 Task: Print the page with default scaling.
Action: Mouse moved to (1116, 33)
Screenshot: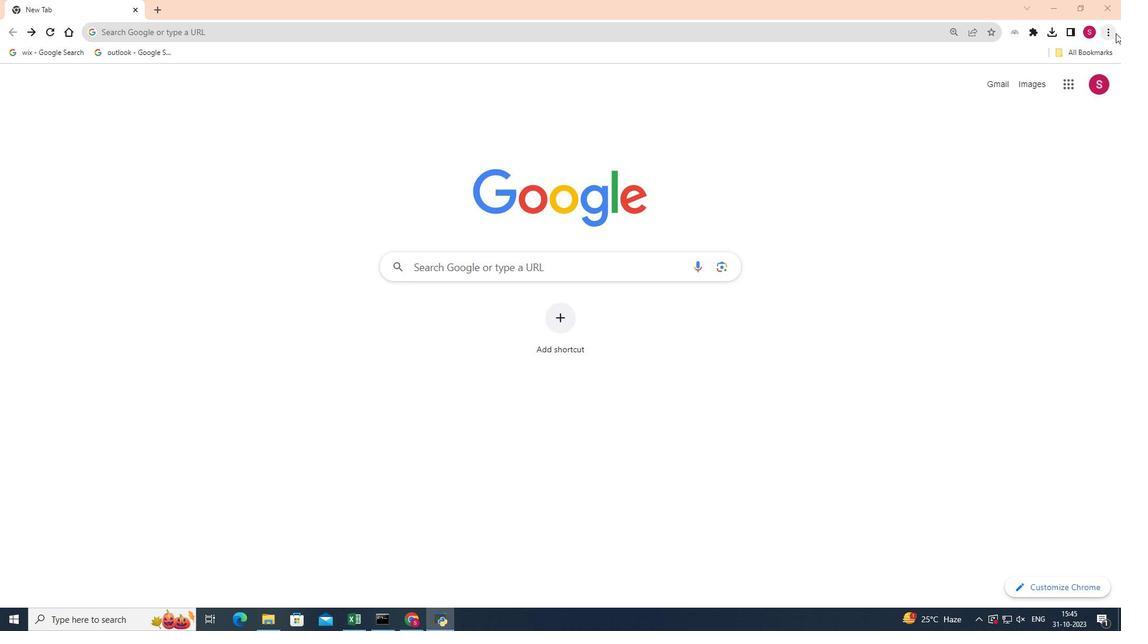 
Action: Mouse pressed left at (1116, 33)
Screenshot: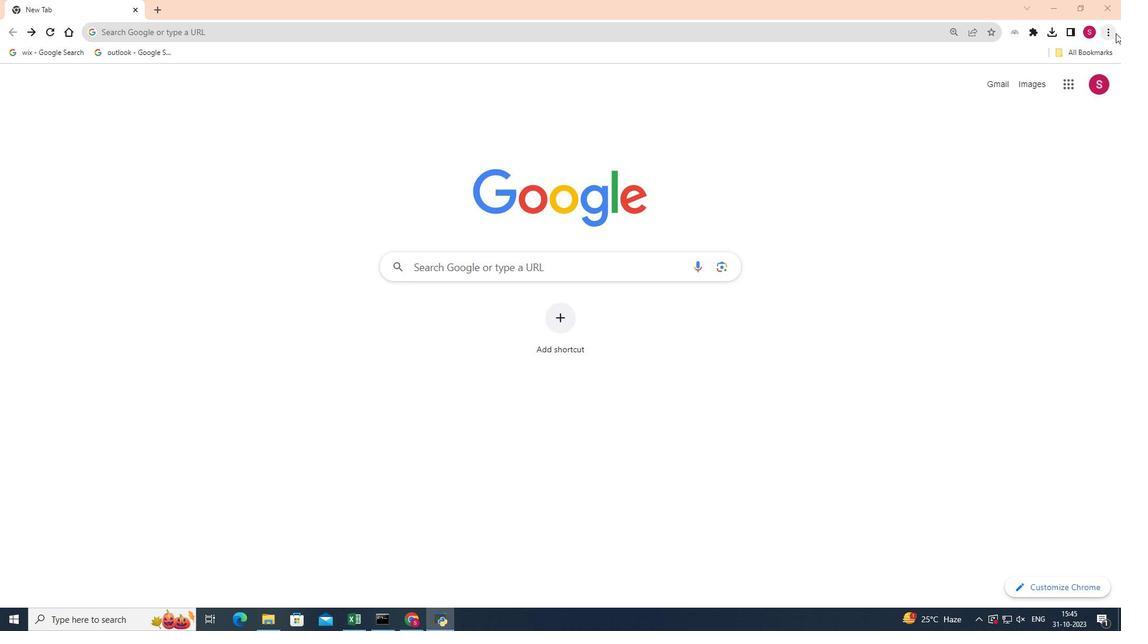 
Action: Mouse moved to (994, 177)
Screenshot: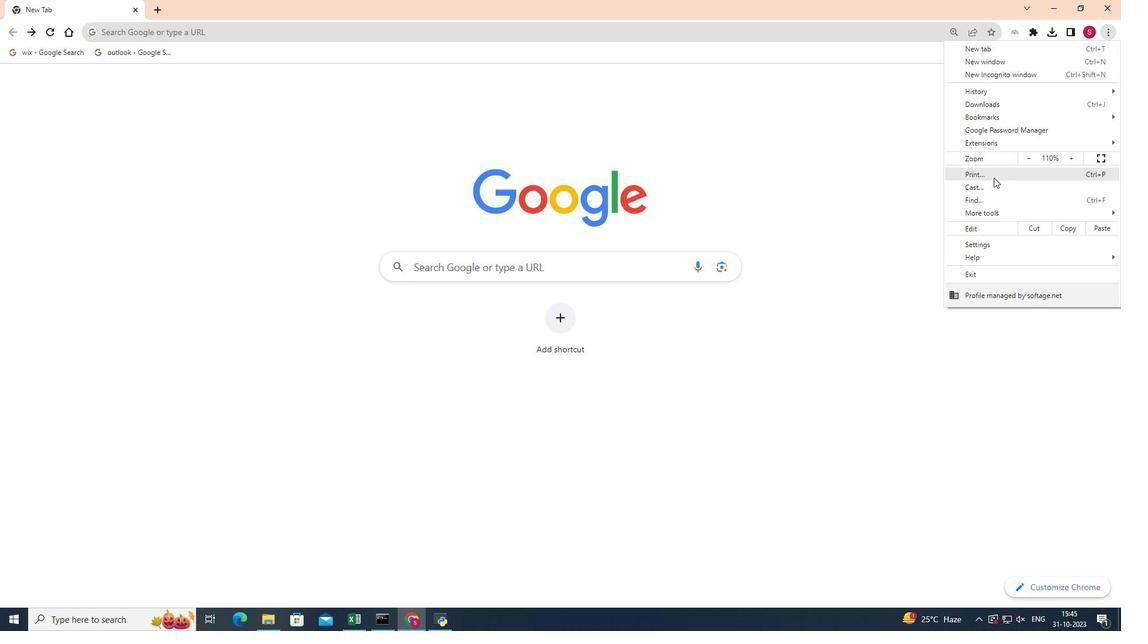 
Action: Mouse pressed left at (994, 177)
Screenshot: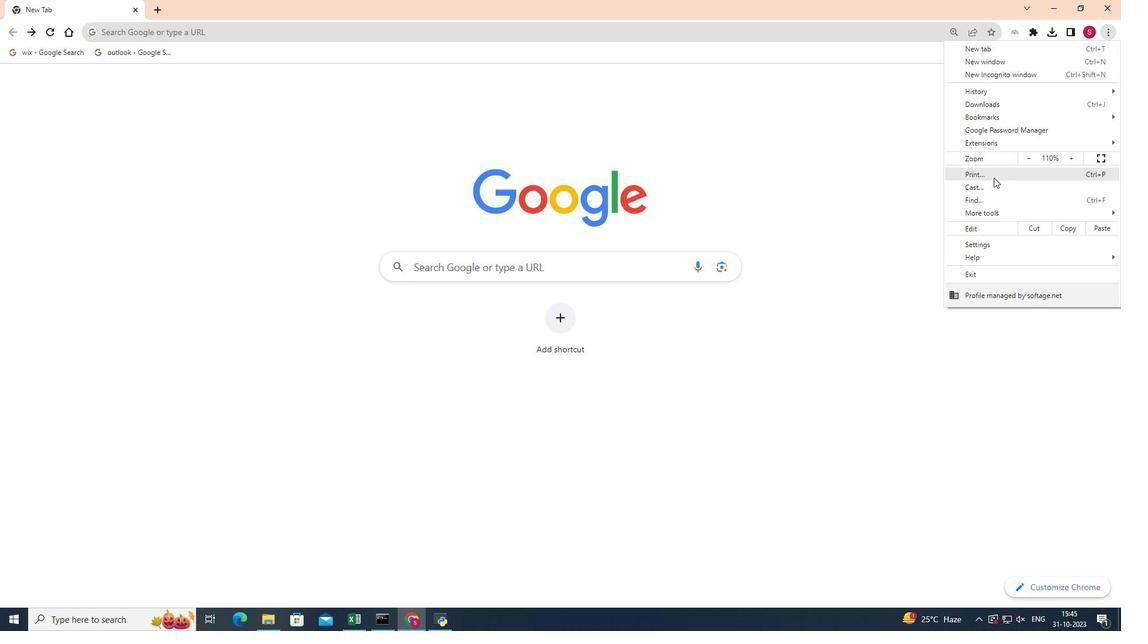 
Action: Mouse moved to (906, 229)
Screenshot: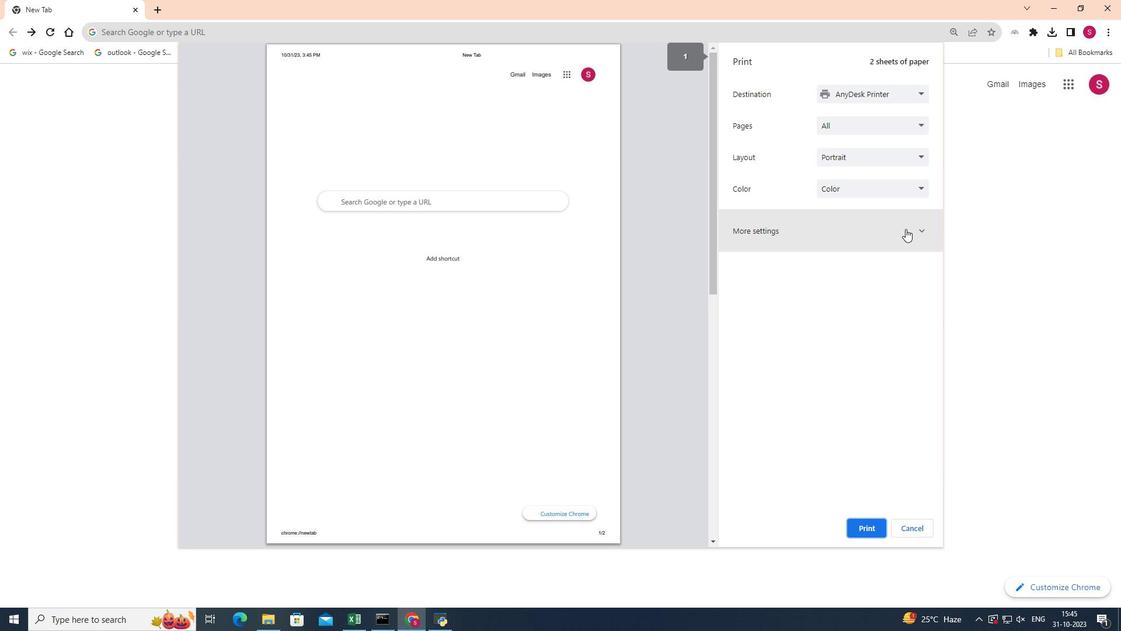 
Action: Mouse pressed left at (906, 229)
Screenshot: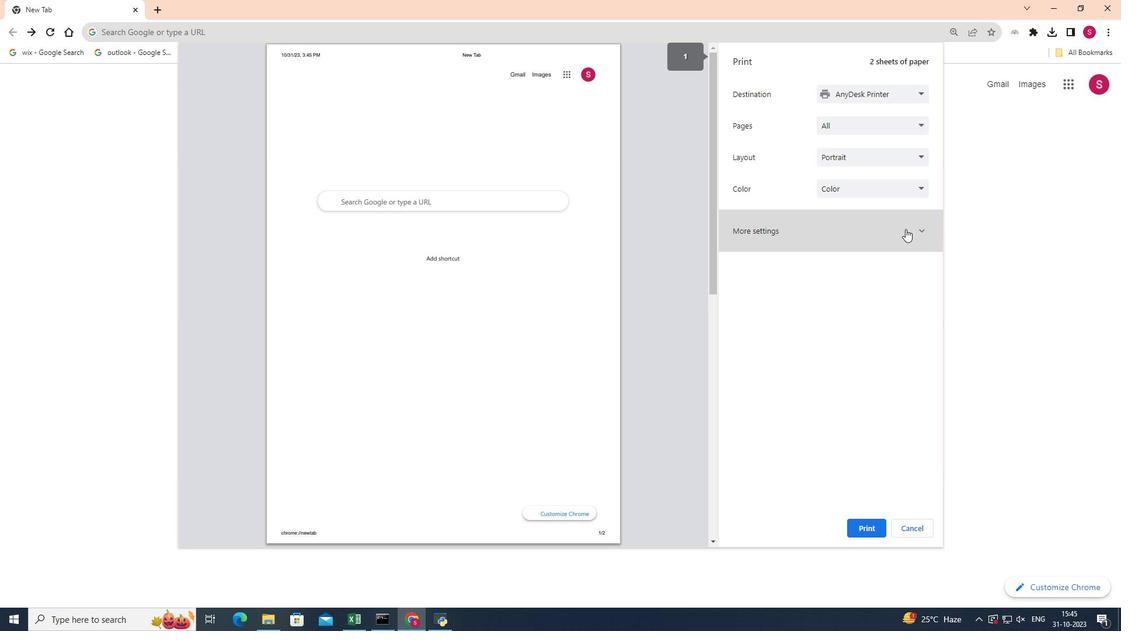 
Action: Mouse moved to (845, 368)
Screenshot: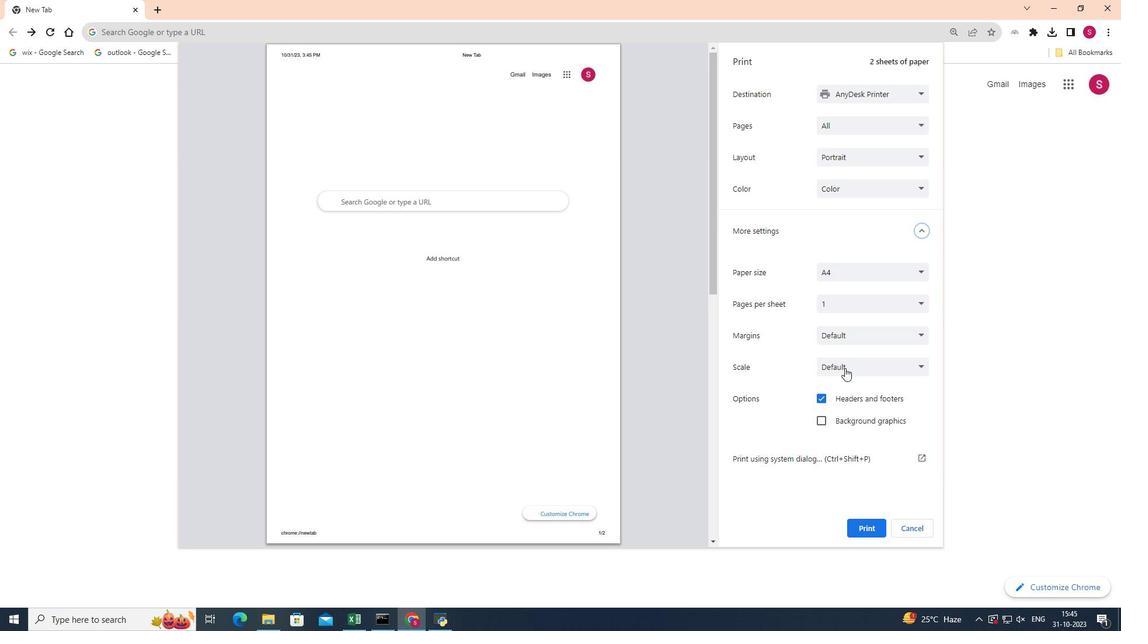 
Action: Mouse pressed left at (845, 368)
Screenshot: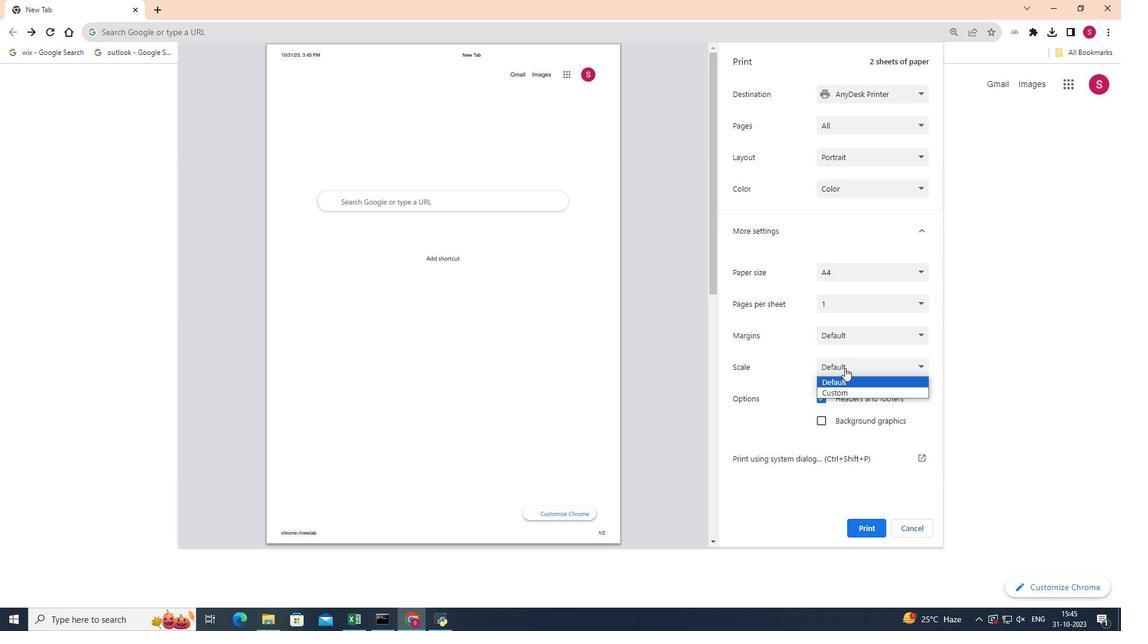 
Action: Mouse moved to (842, 380)
Screenshot: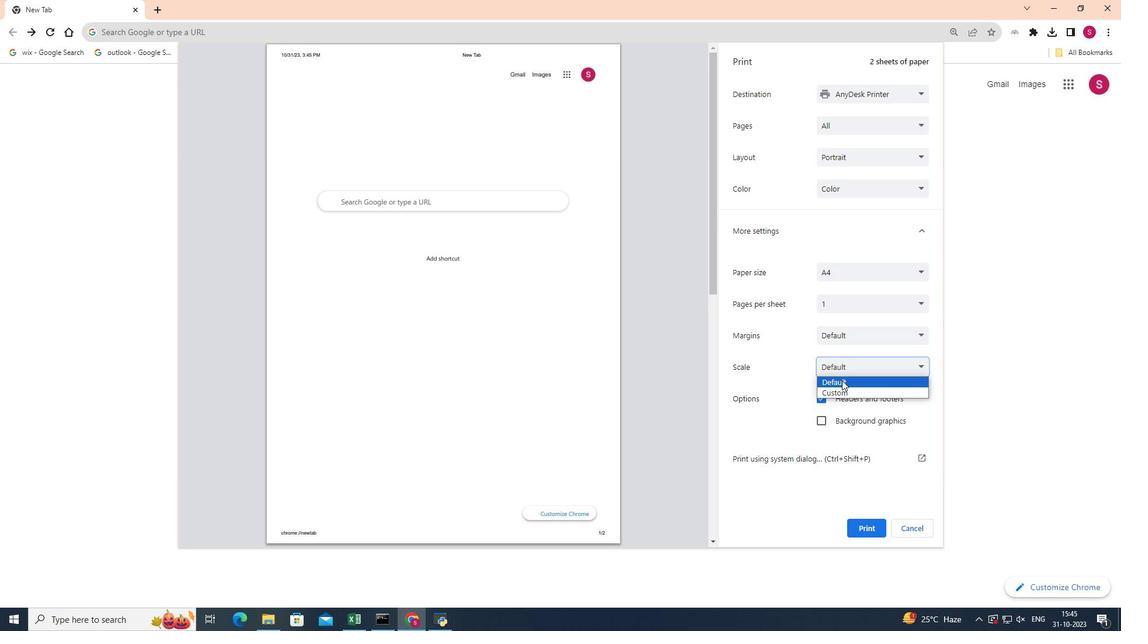 
Action: Mouse pressed left at (842, 380)
Screenshot: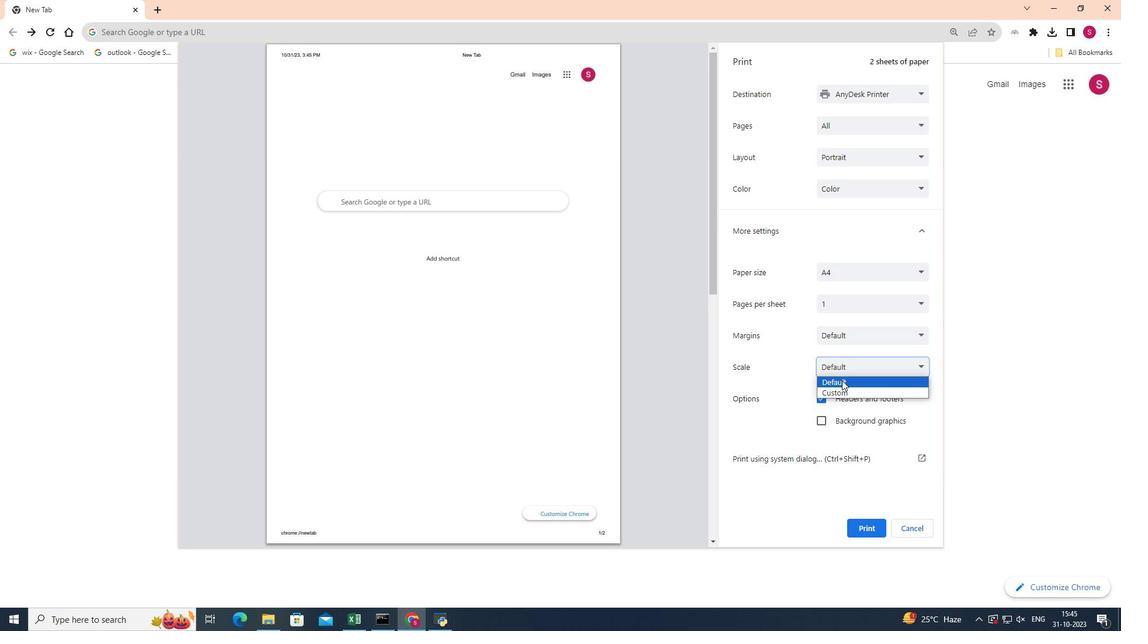 
Action: Mouse moved to (863, 528)
Screenshot: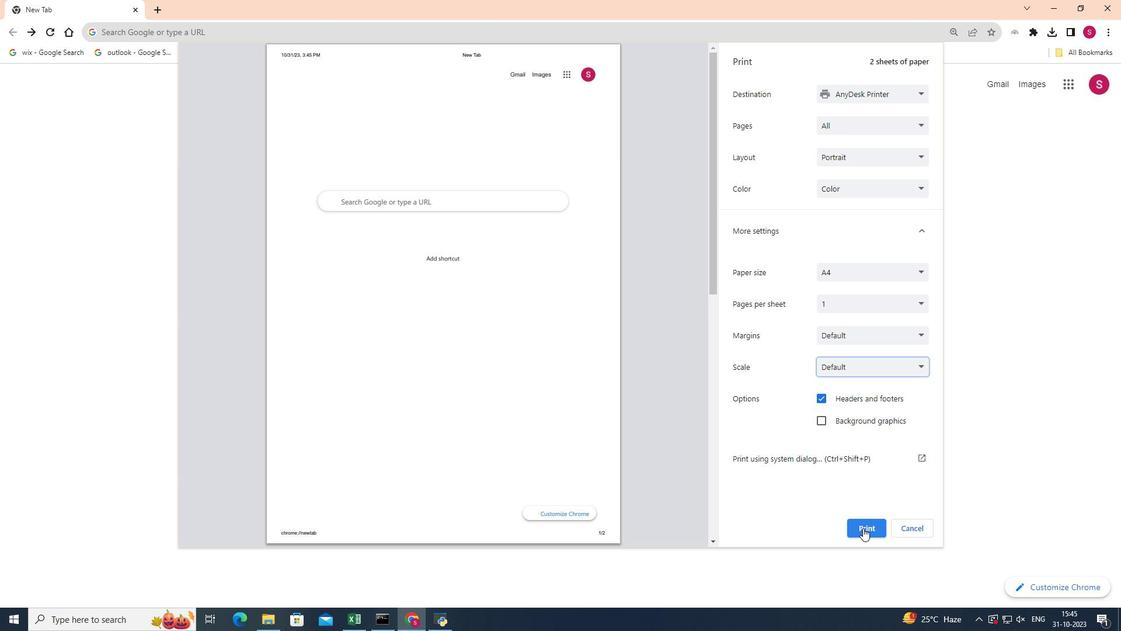 
Action: Mouse pressed left at (863, 528)
Screenshot: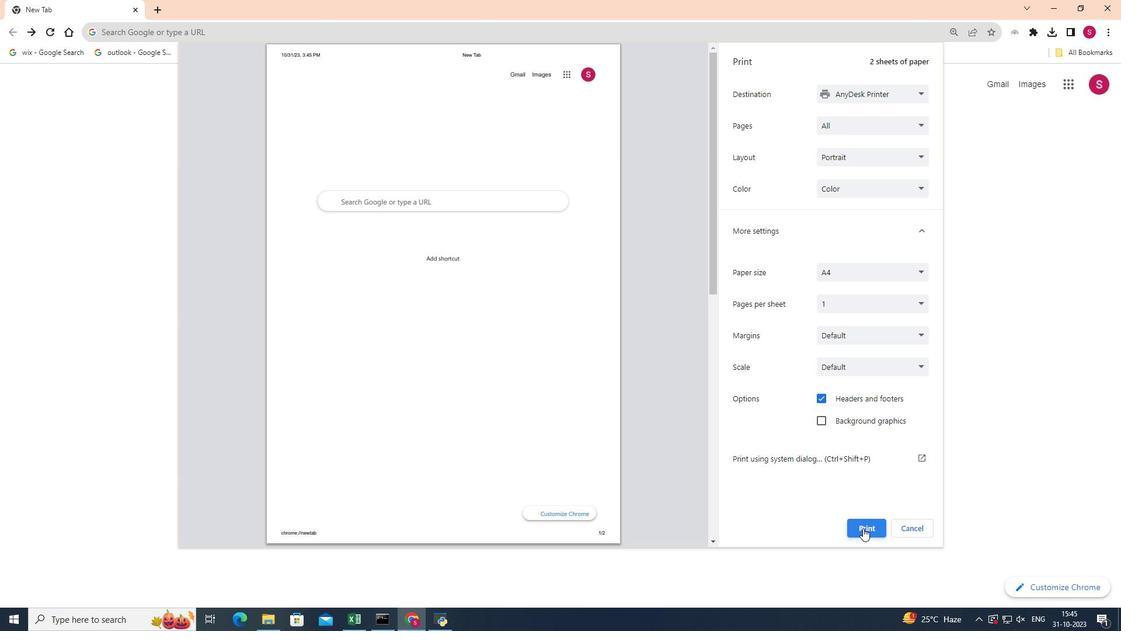 
